 Task: Add a condition where "Priority Is not Urgent" in unsolved tickets in your groups.
Action: Mouse moved to (120, 454)
Screenshot: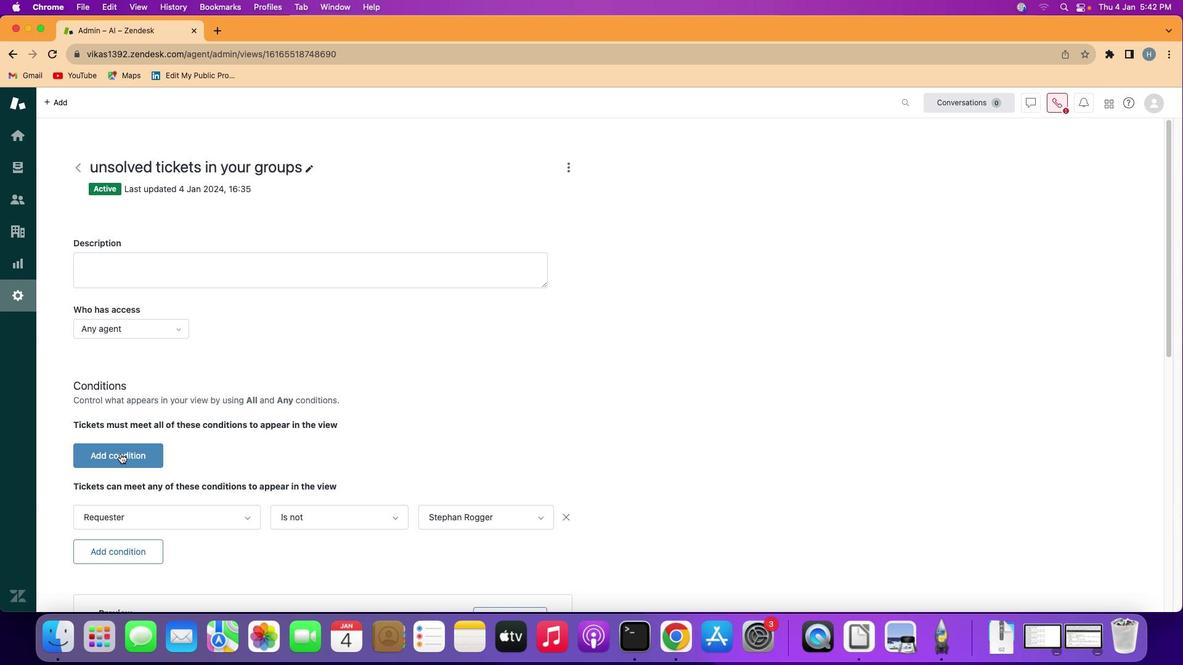 
Action: Mouse pressed left at (120, 454)
Screenshot: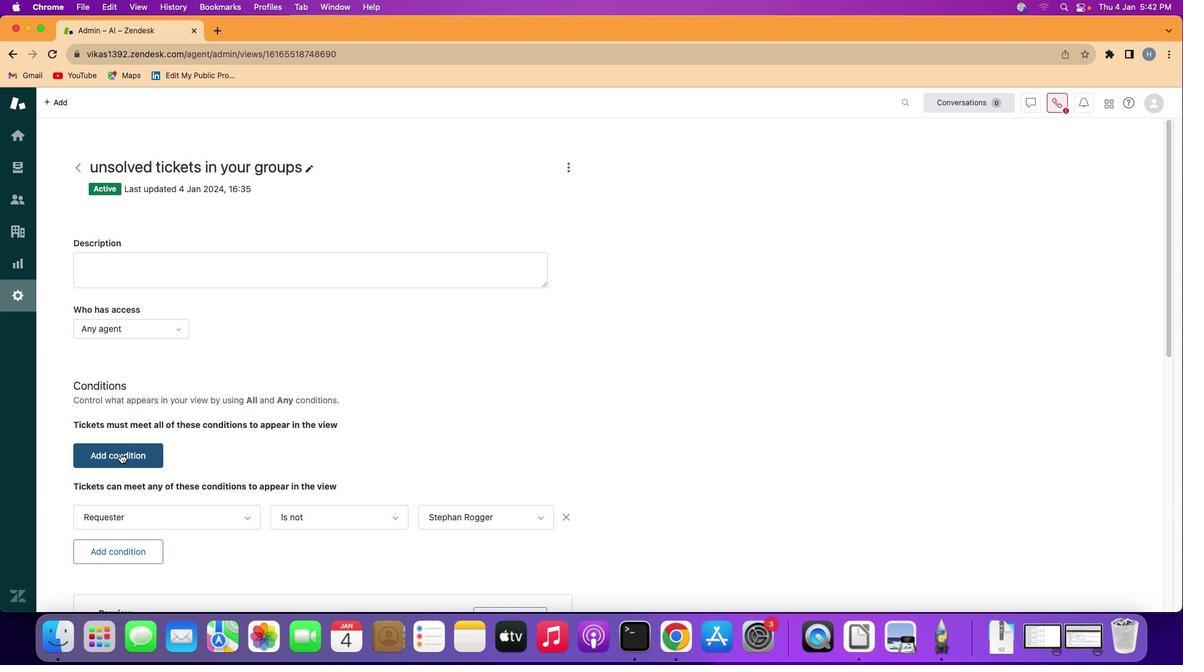 
Action: Mouse moved to (160, 448)
Screenshot: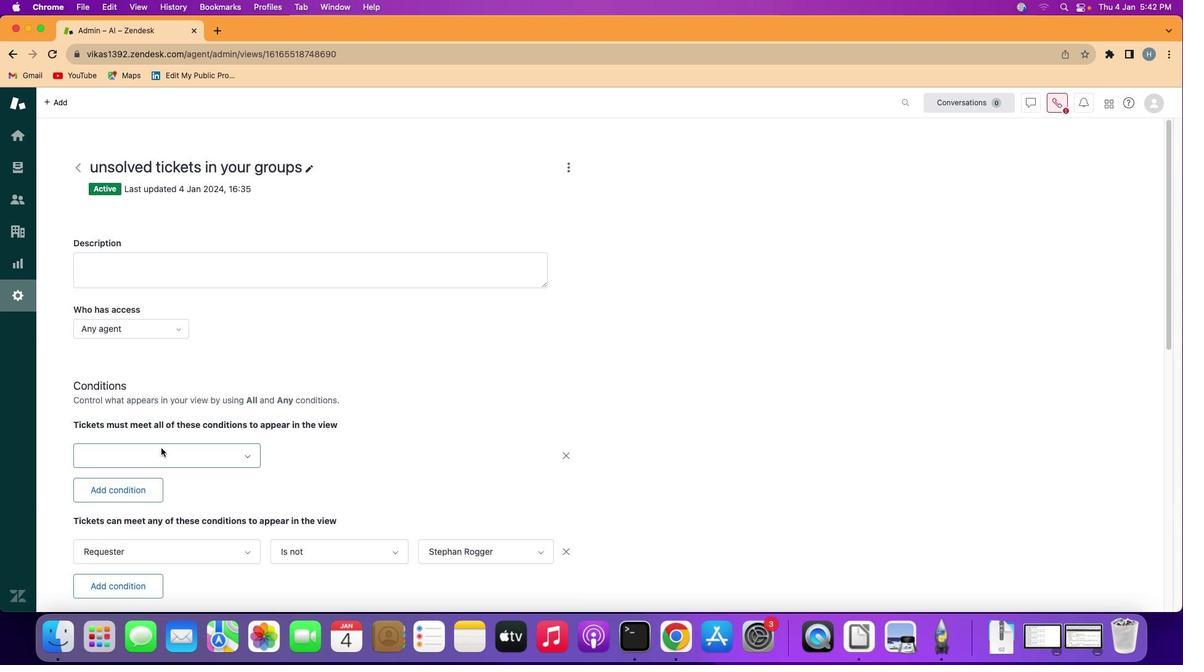 
Action: Mouse pressed left at (160, 448)
Screenshot: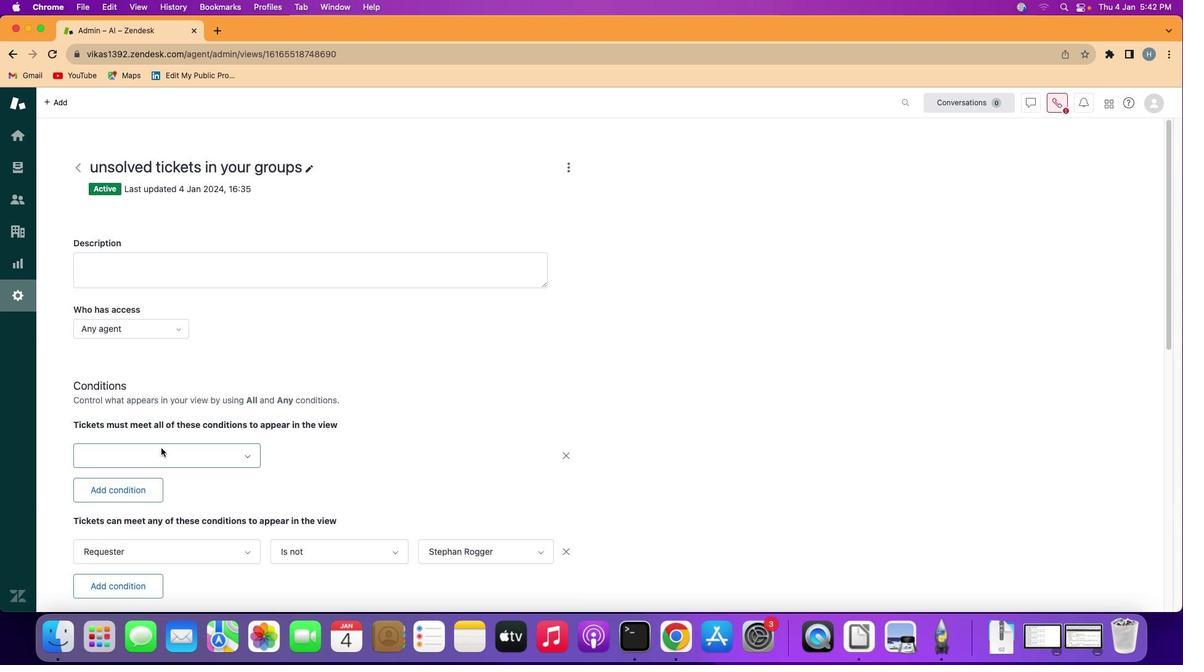 
Action: Mouse moved to (173, 340)
Screenshot: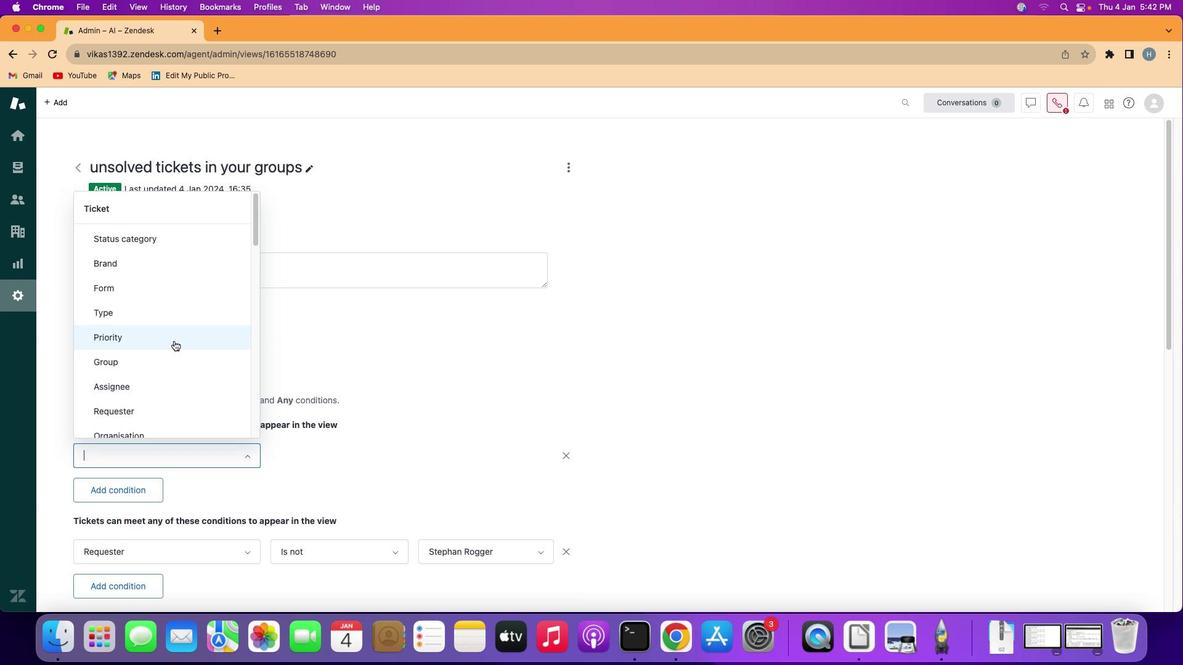 
Action: Mouse pressed left at (173, 340)
Screenshot: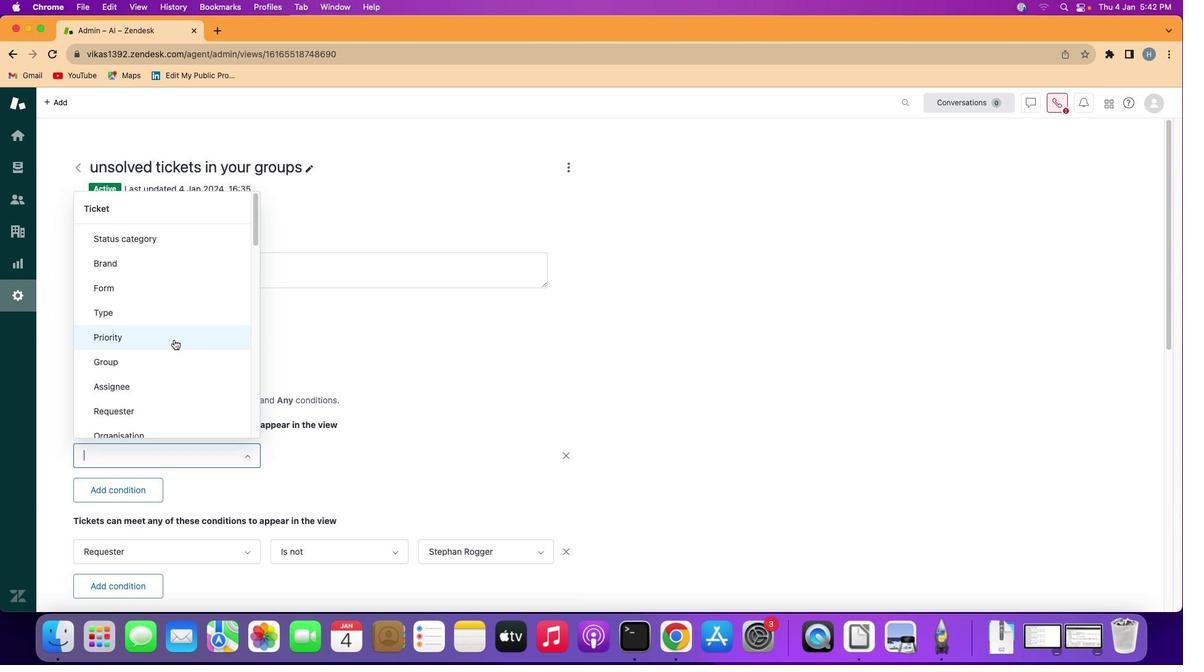 
Action: Mouse moved to (307, 451)
Screenshot: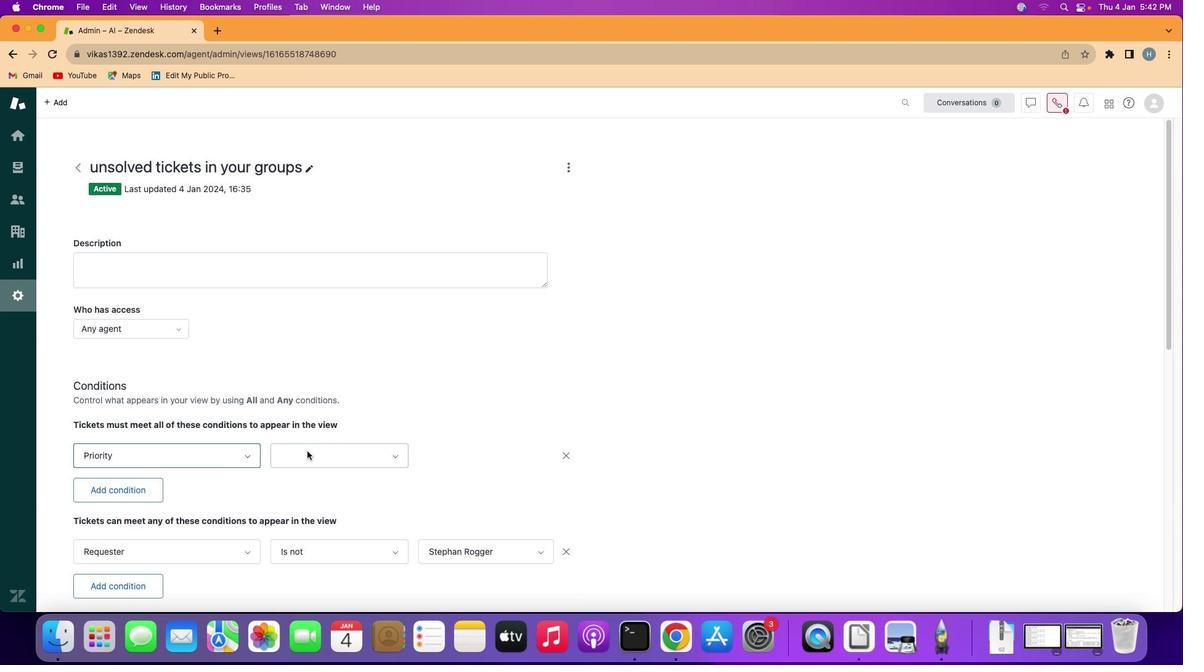 
Action: Mouse pressed left at (307, 451)
Screenshot: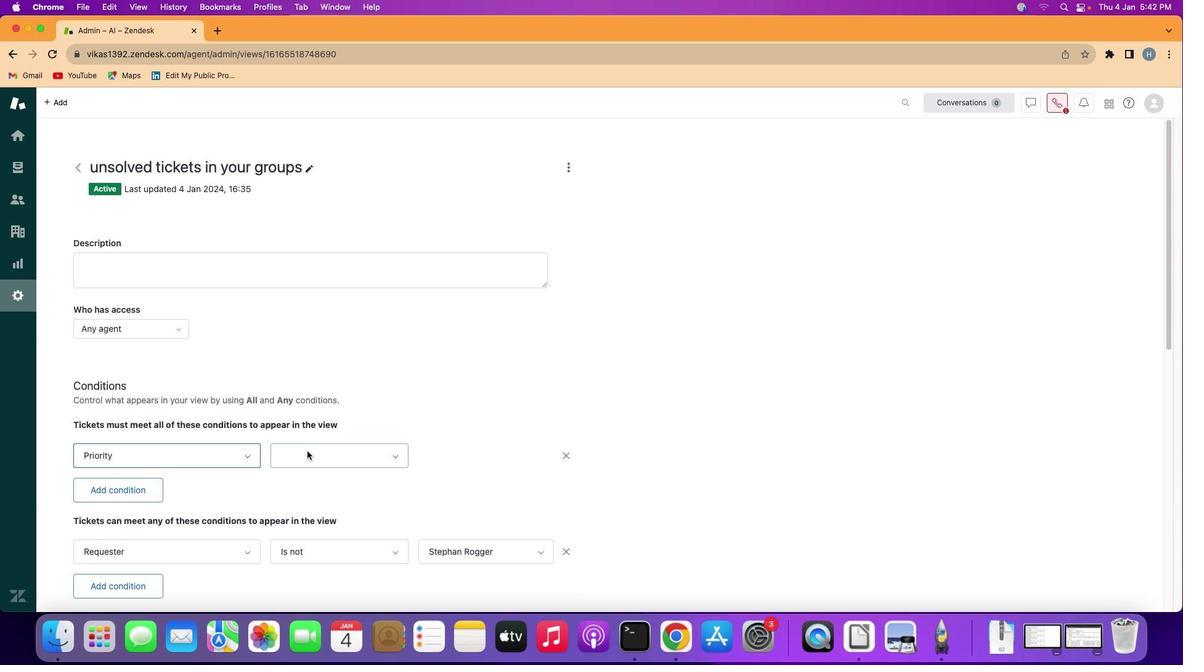 
Action: Mouse moved to (320, 514)
Screenshot: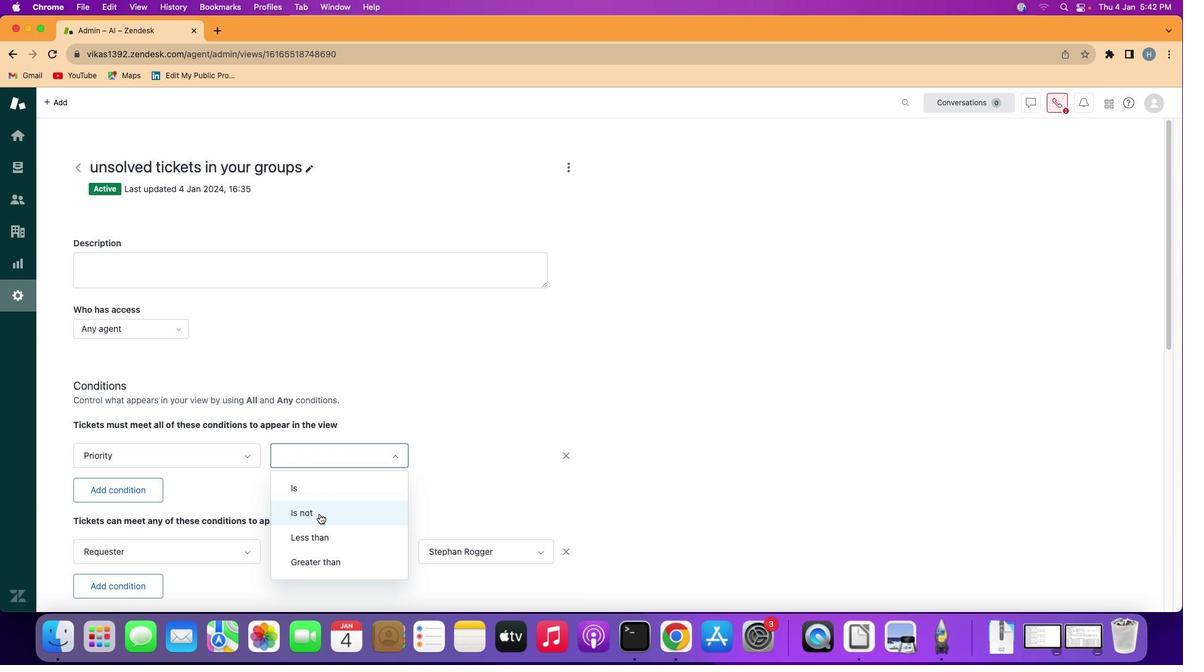 
Action: Mouse pressed left at (320, 514)
Screenshot: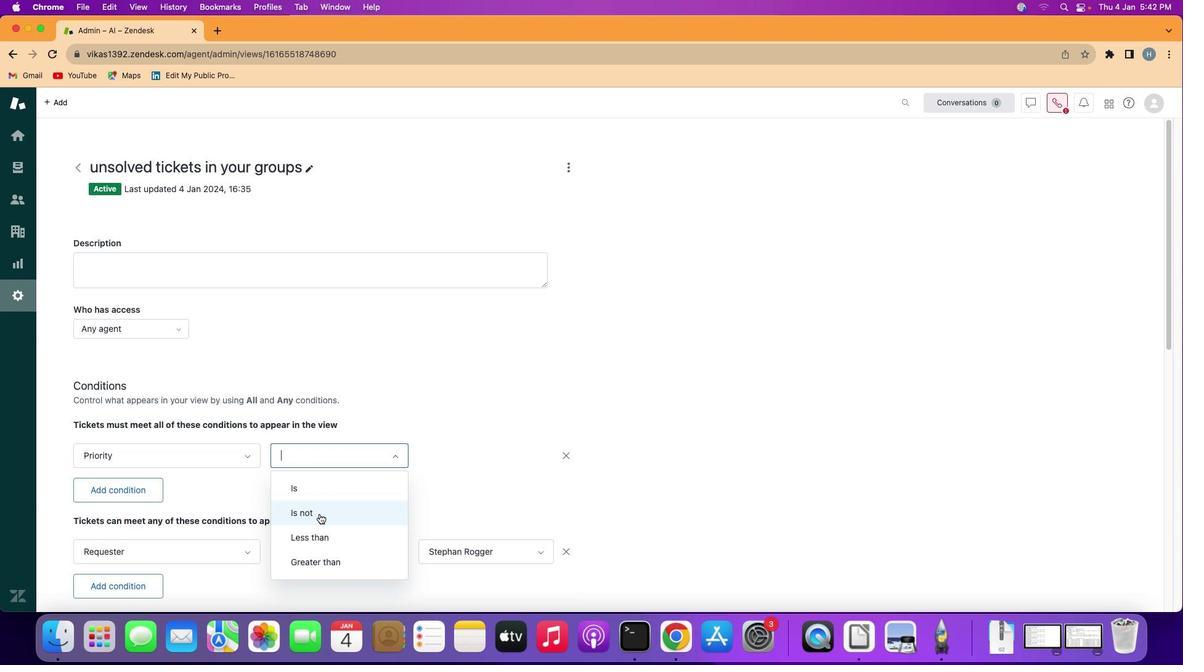 
Action: Mouse moved to (475, 459)
Screenshot: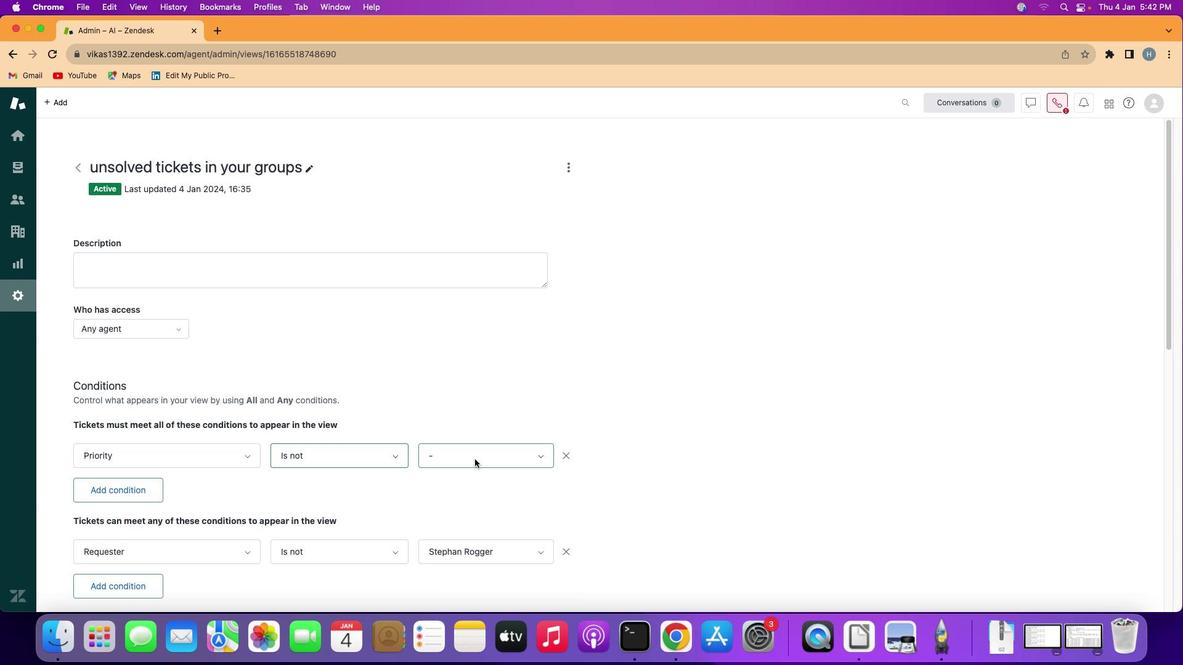 
Action: Mouse pressed left at (475, 459)
Screenshot: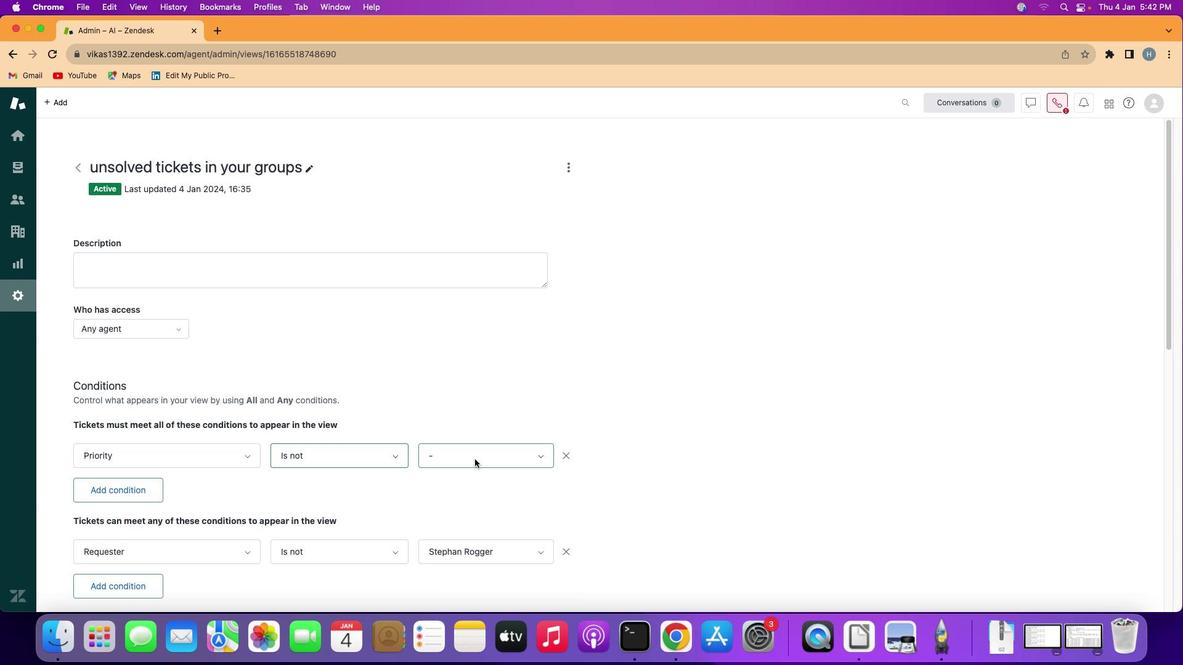 
Action: Mouse moved to (470, 582)
Screenshot: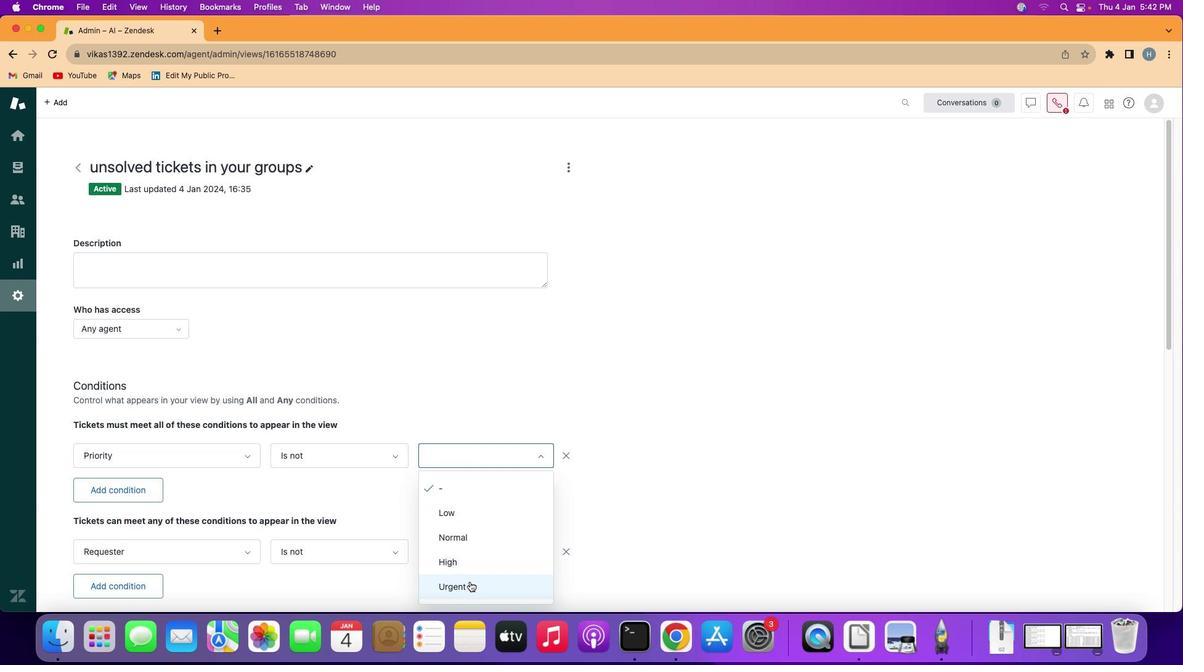 
Action: Mouse pressed left at (470, 582)
Screenshot: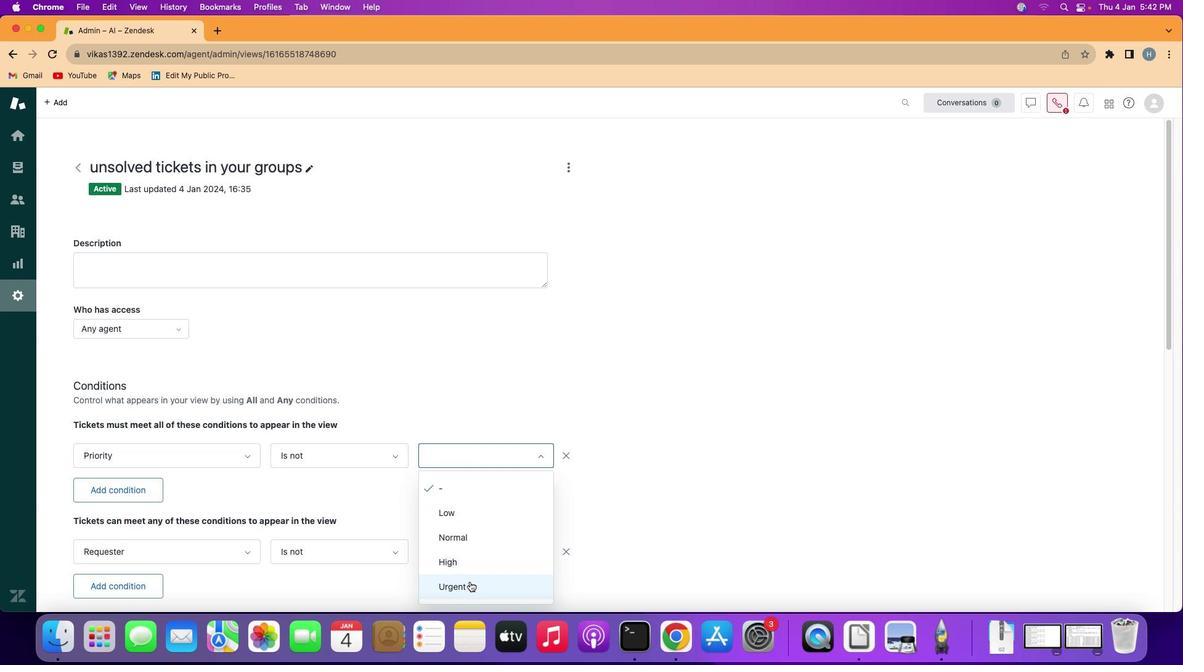 
Action: Mouse moved to (600, 437)
Screenshot: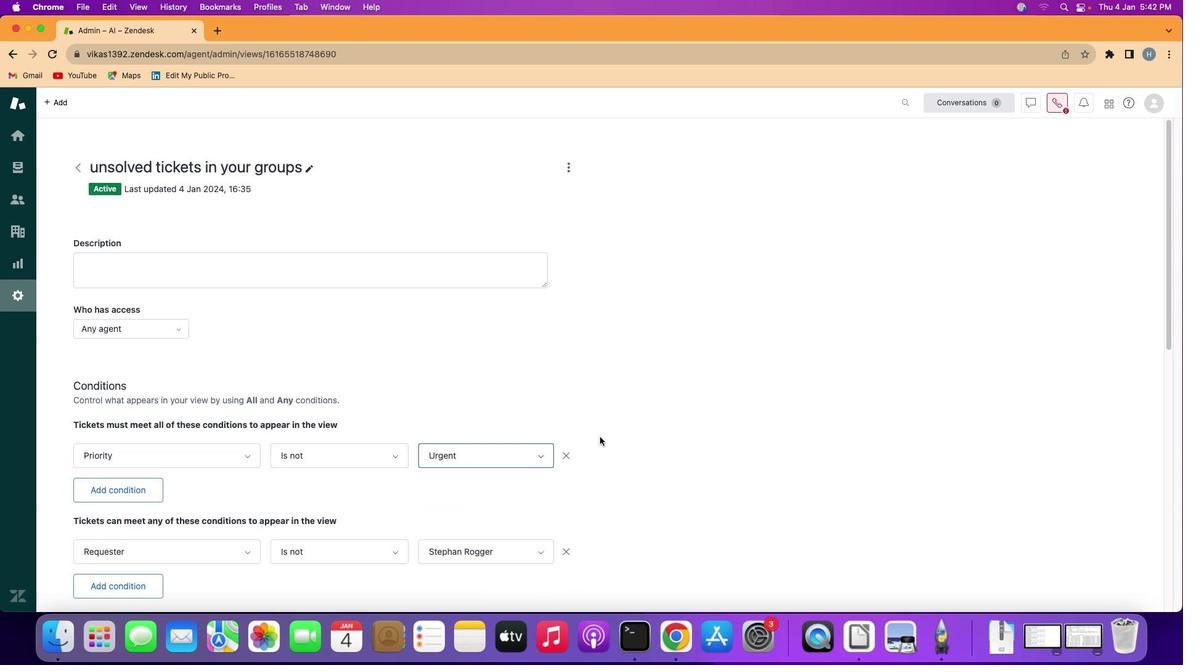 
